 Task: Create a task  Integrate a new online platform for online language exchange , assign it to team member softage.1@softage.net in the project BlueTech and update the status of the task to  Off Track , set the priority of the task to Medium
Action: Mouse moved to (60, 49)
Screenshot: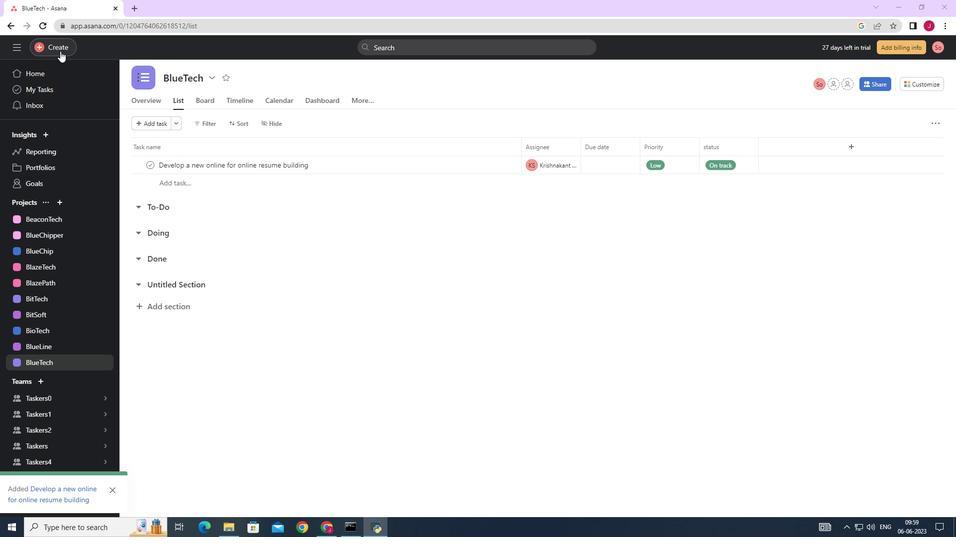 
Action: Mouse pressed left at (60, 49)
Screenshot: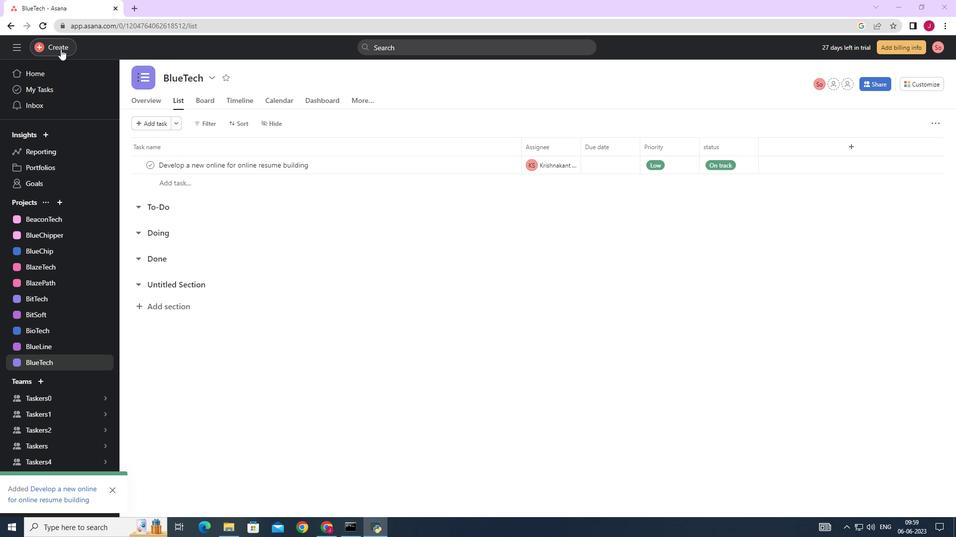 
Action: Mouse moved to (132, 47)
Screenshot: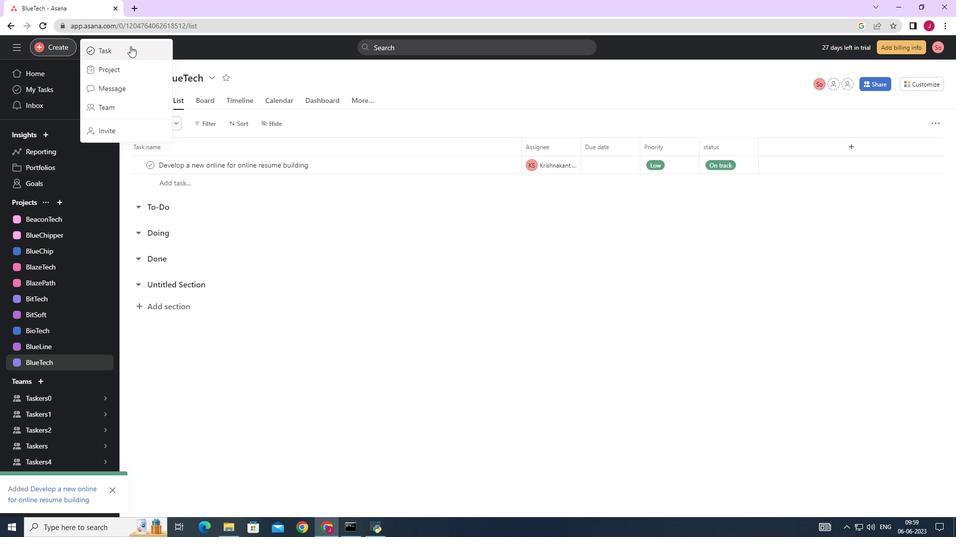 
Action: Mouse pressed left at (132, 47)
Screenshot: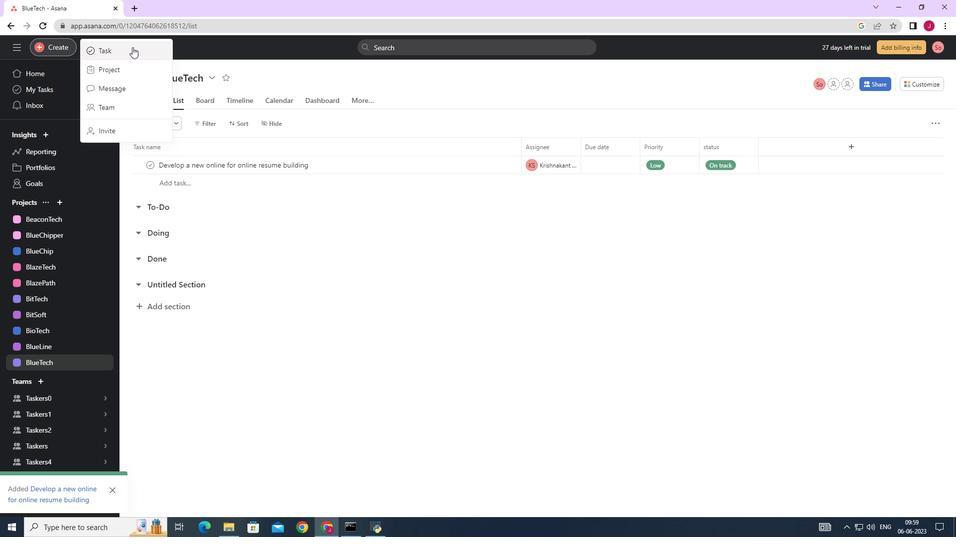 
Action: Mouse moved to (759, 333)
Screenshot: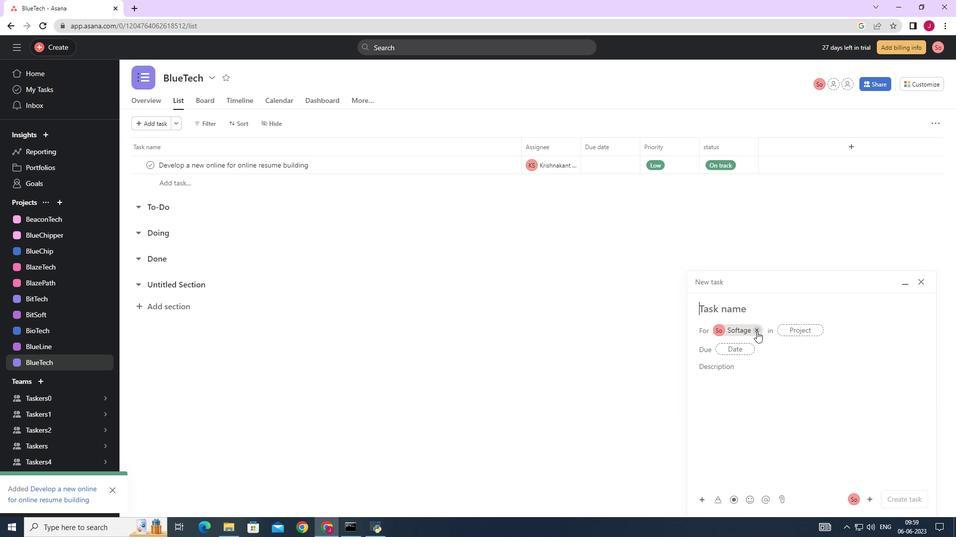 
Action: Mouse pressed left at (759, 333)
Screenshot: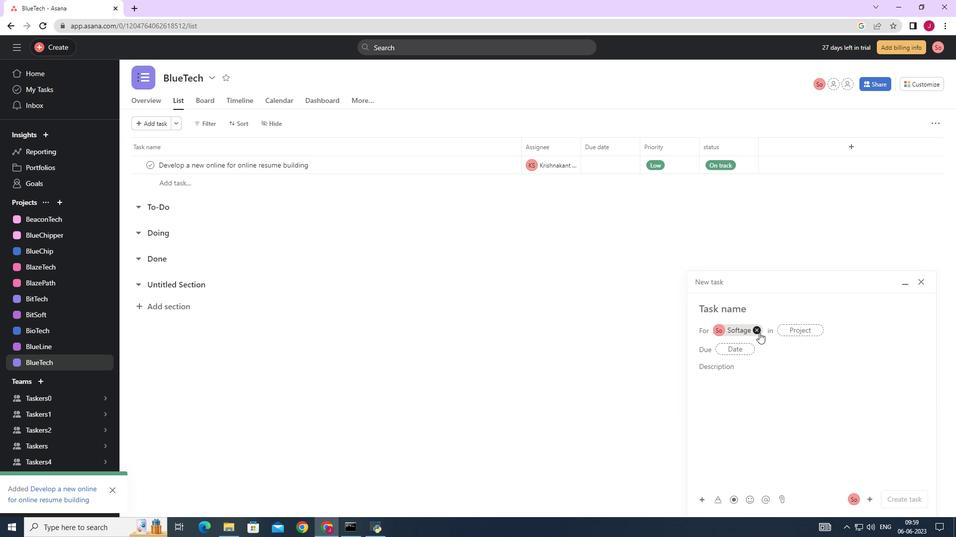 
Action: Mouse moved to (724, 310)
Screenshot: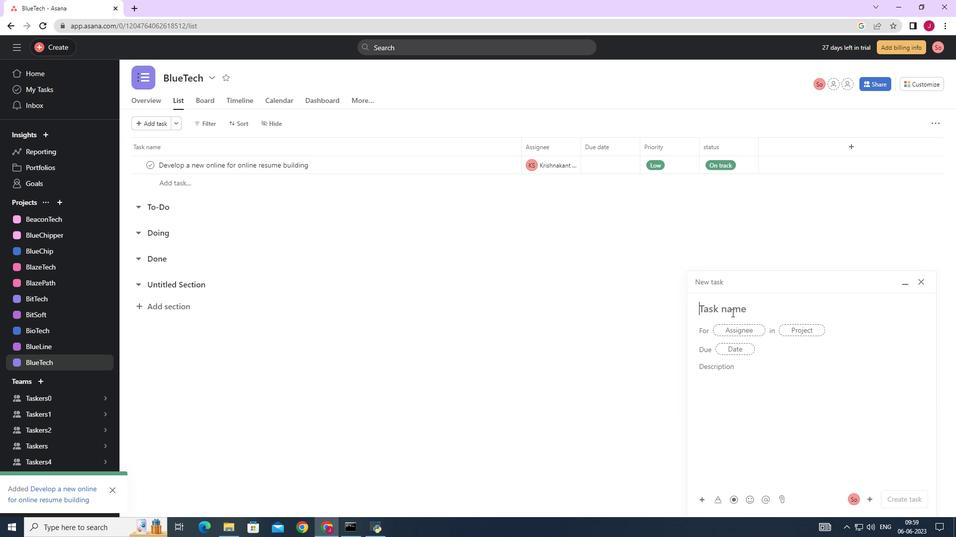
Action: Mouse pressed left at (724, 310)
Screenshot: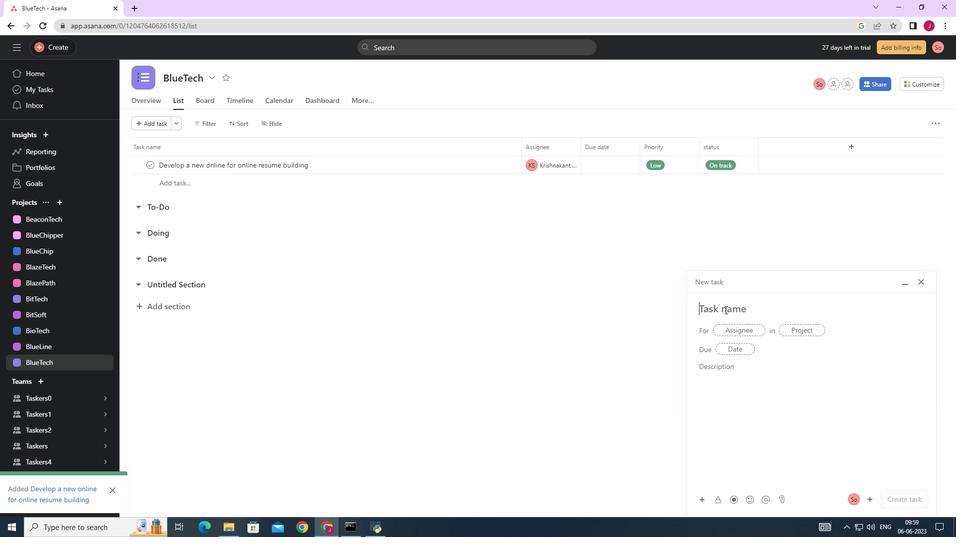 
Action: Key pressed <Key.caps_lock>I<Key.caps_lock>ntegrate<Key.space>a<Key.space>new<Key.space>online<Key.space>platform<Key.space>for<Key.space>online<Key.space>languaf<Key.backspace>ge<Key.space>exchange
Screenshot: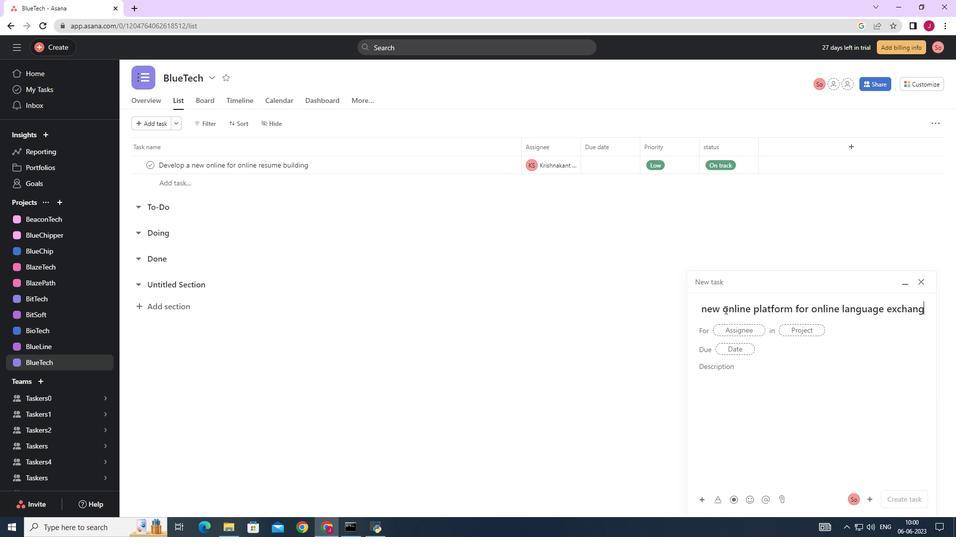 
Action: Mouse moved to (745, 327)
Screenshot: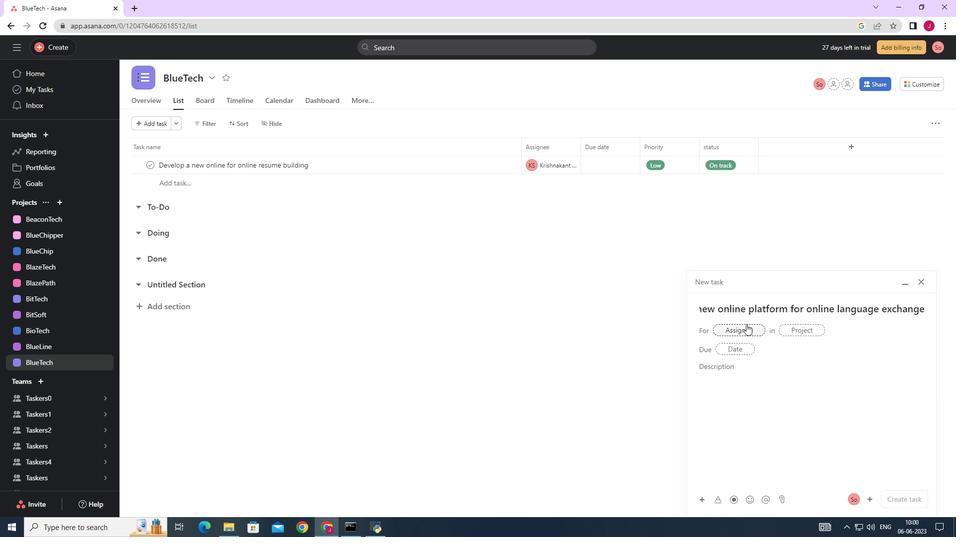 
Action: Mouse pressed left at (745, 327)
Screenshot: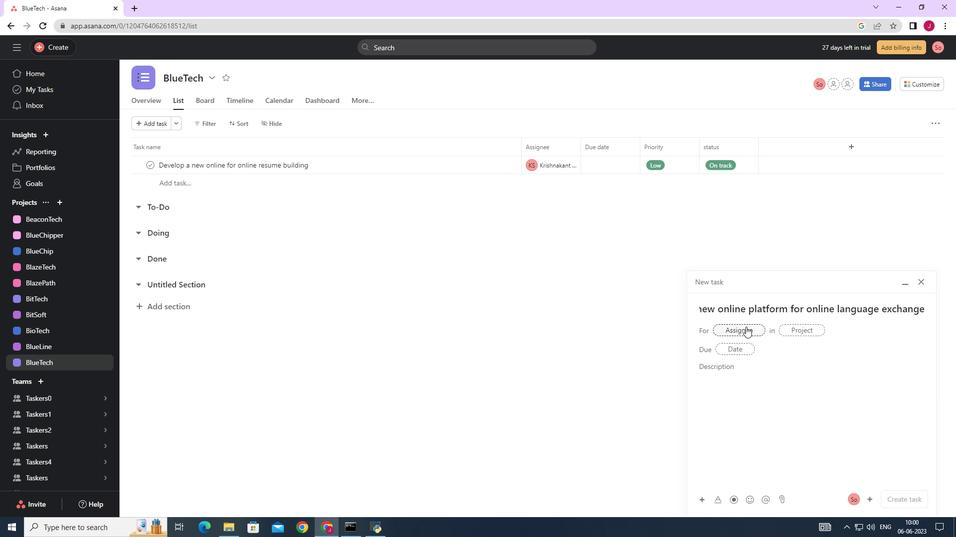 
Action: Mouse moved to (745, 327)
Screenshot: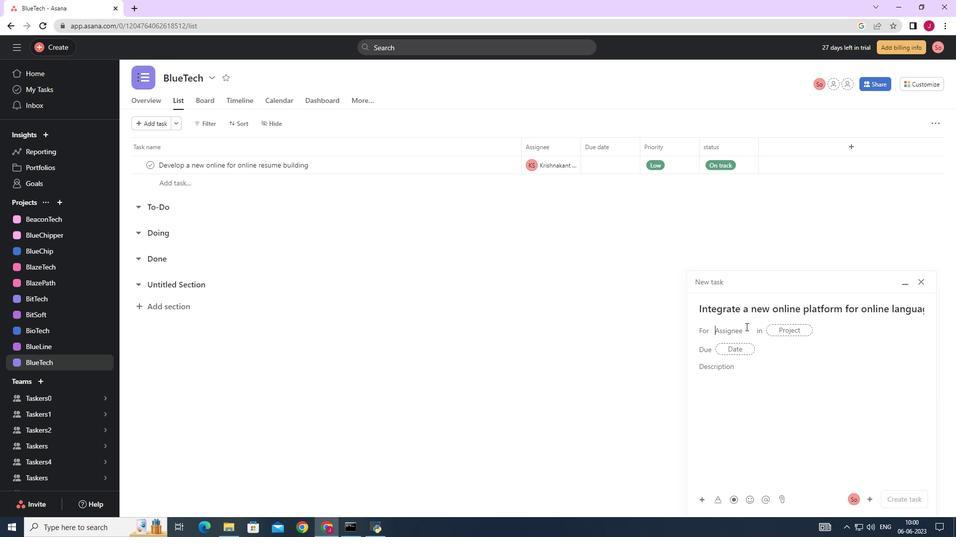 
Action: Key pressed softage.1
Screenshot: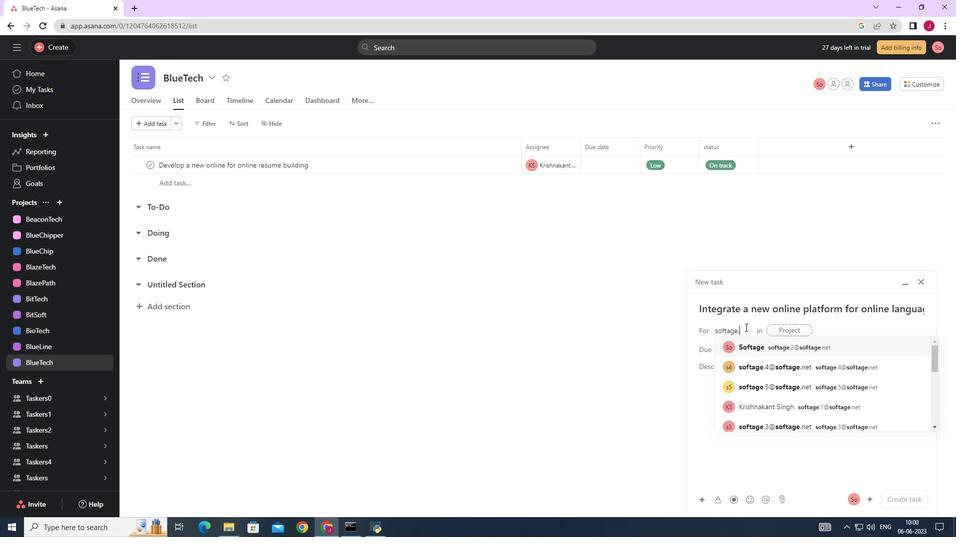 
Action: Mouse moved to (767, 347)
Screenshot: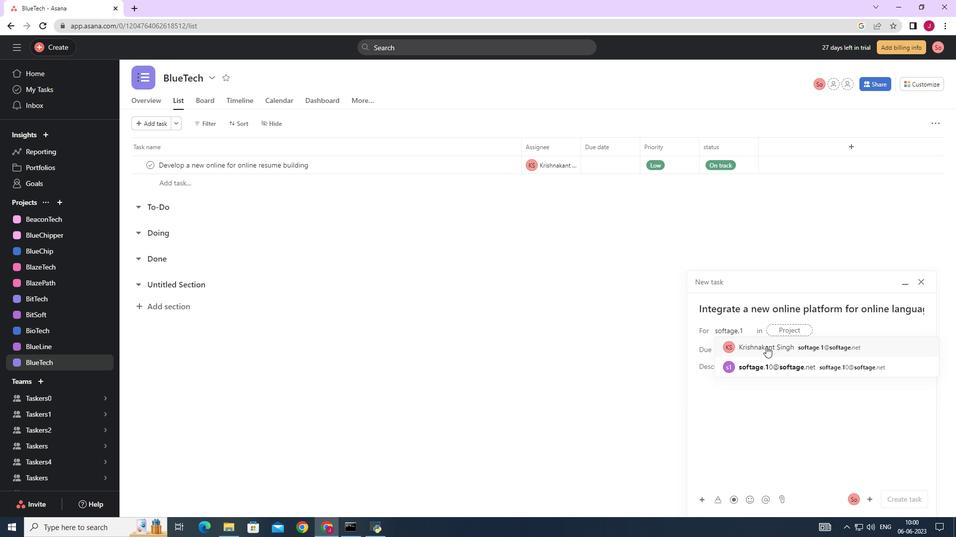 
Action: Mouse pressed left at (767, 347)
Screenshot: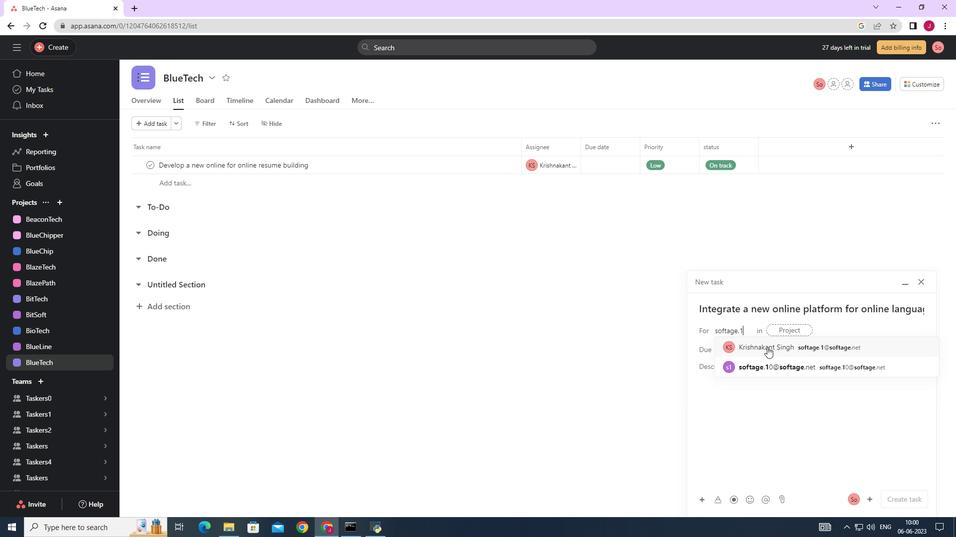 
Action: Mouse moved to (651, 345)
Screenshot: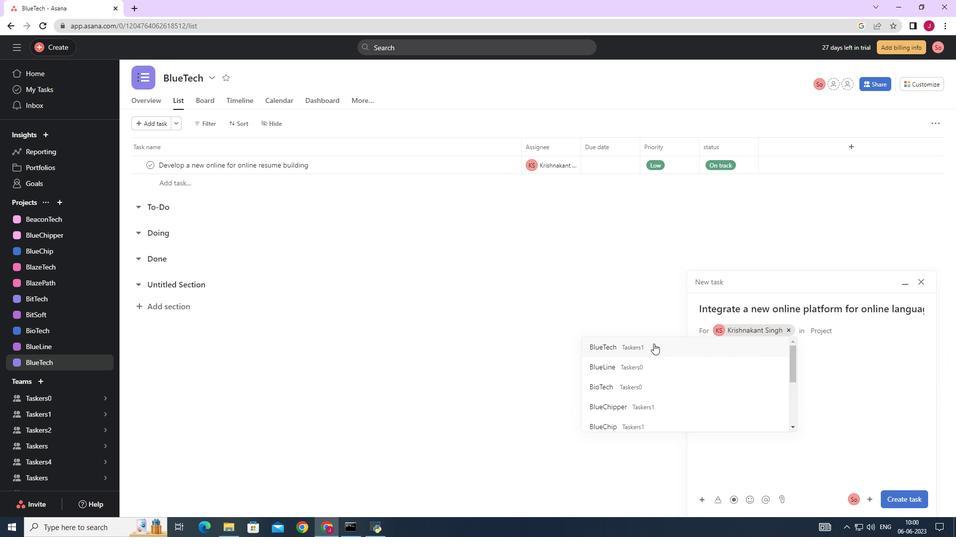 
Action: Mouse pressed left at (651, 345)
Screenshot: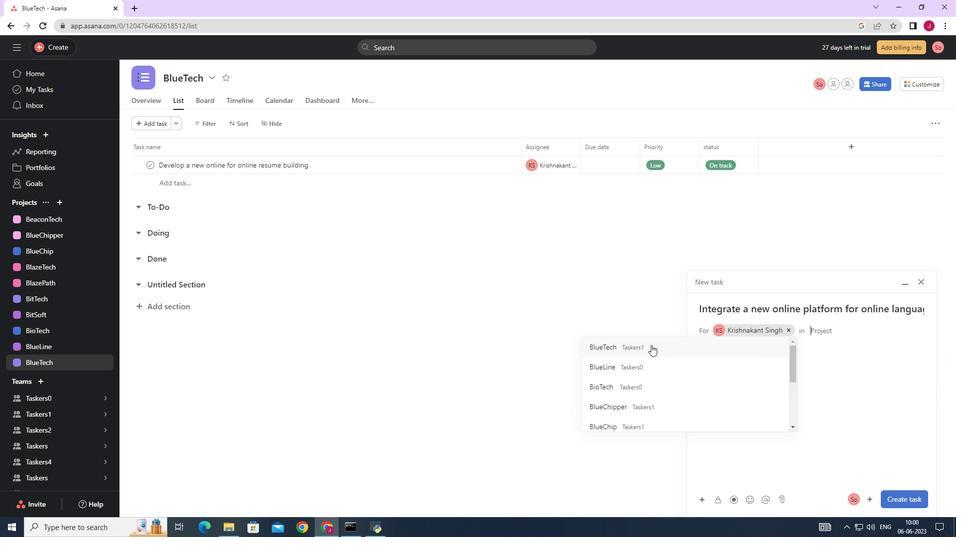 
Action: Mouse moved to (746, 367)
Screenshot: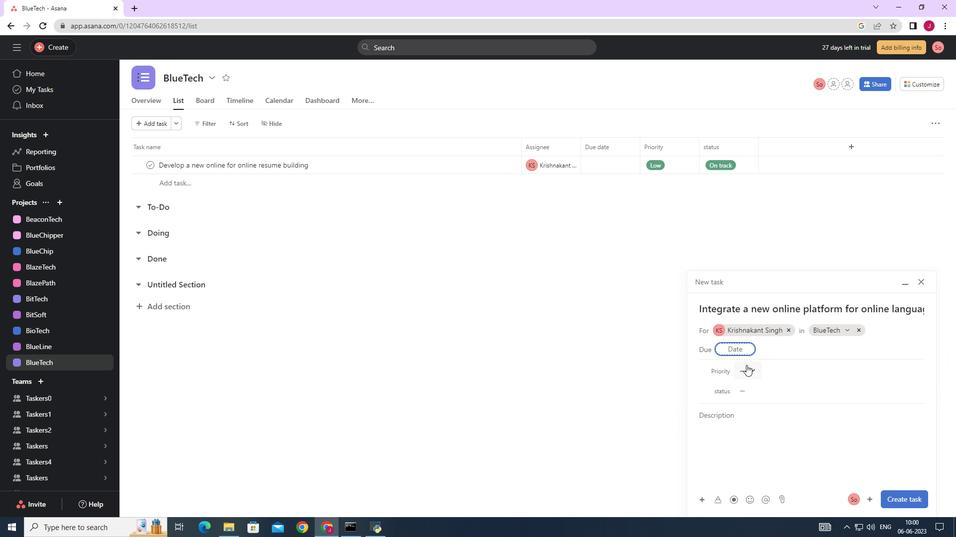 
Action: Mouse pressed left at (746, 367)
Screenshot: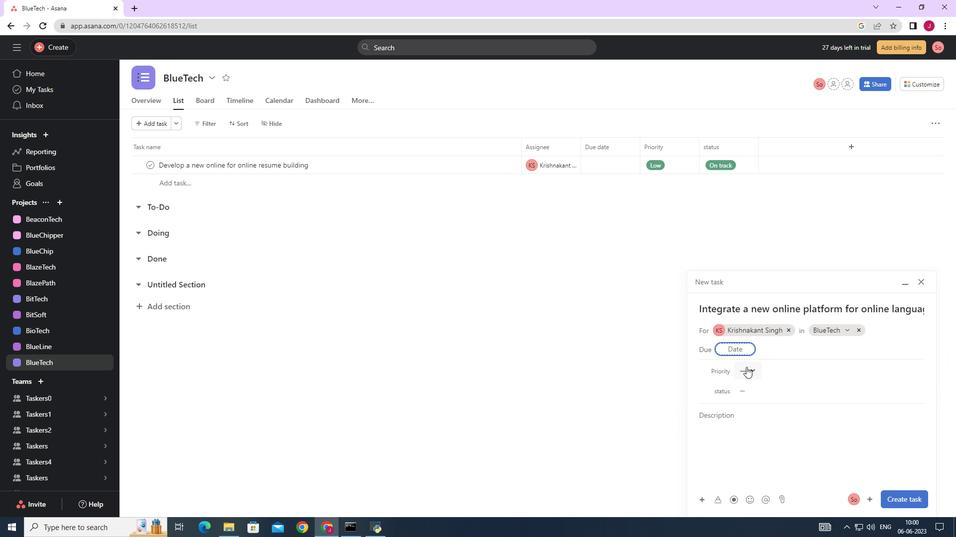 
Action: Mouse moved to (763, 424)
Screenshot: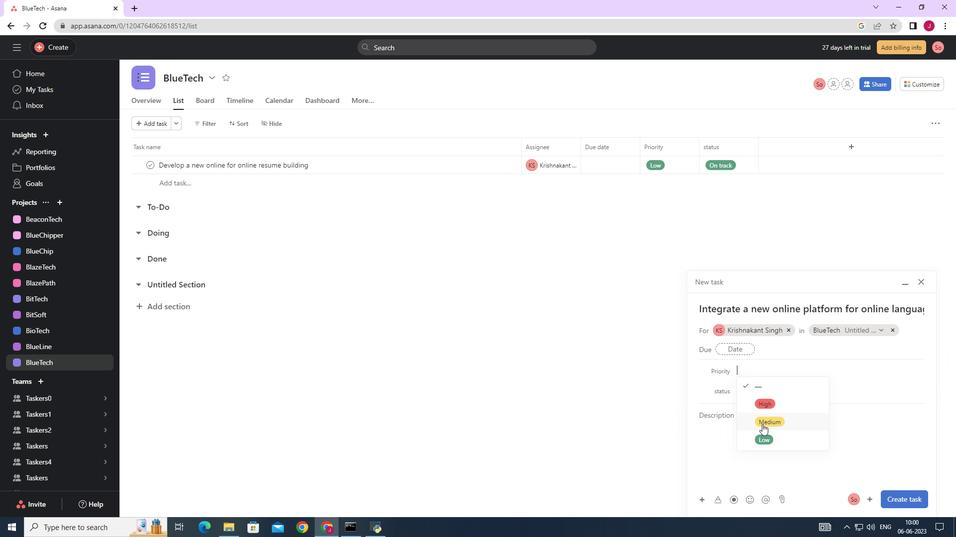 
Action: Mouse pressed left at (763, 424)
Screenshot: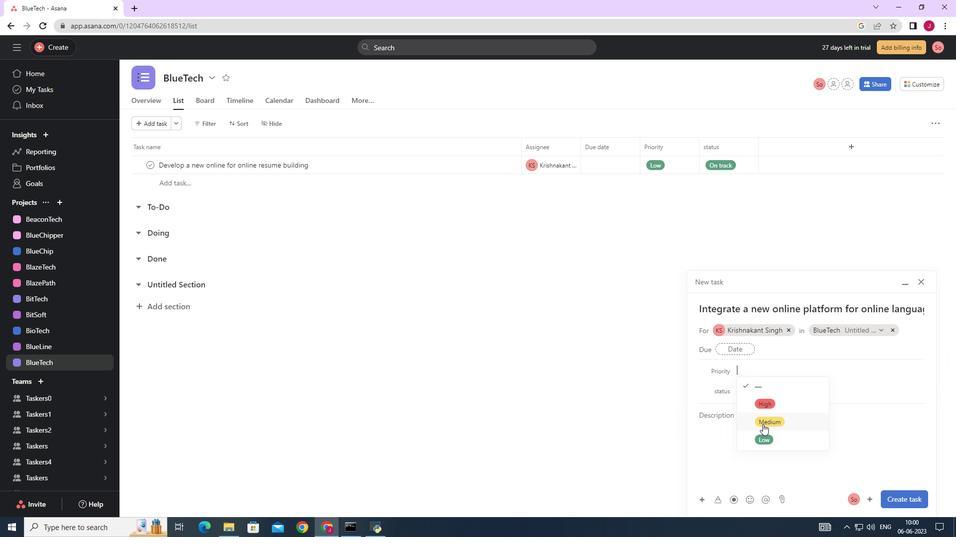
Action: Mouse moved to (755, 386)
Screenshot: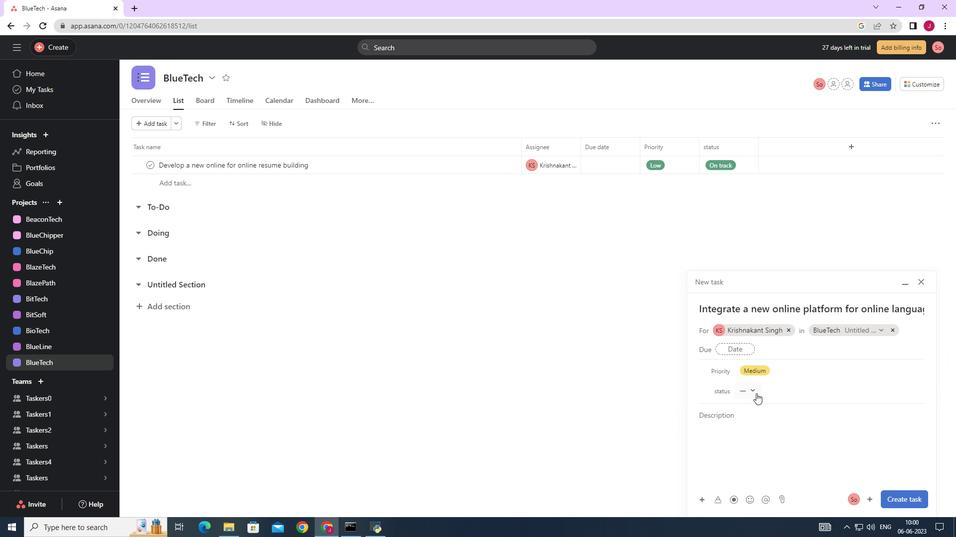 
Action: Mouse pressed left at (755, 386)
Screenshot: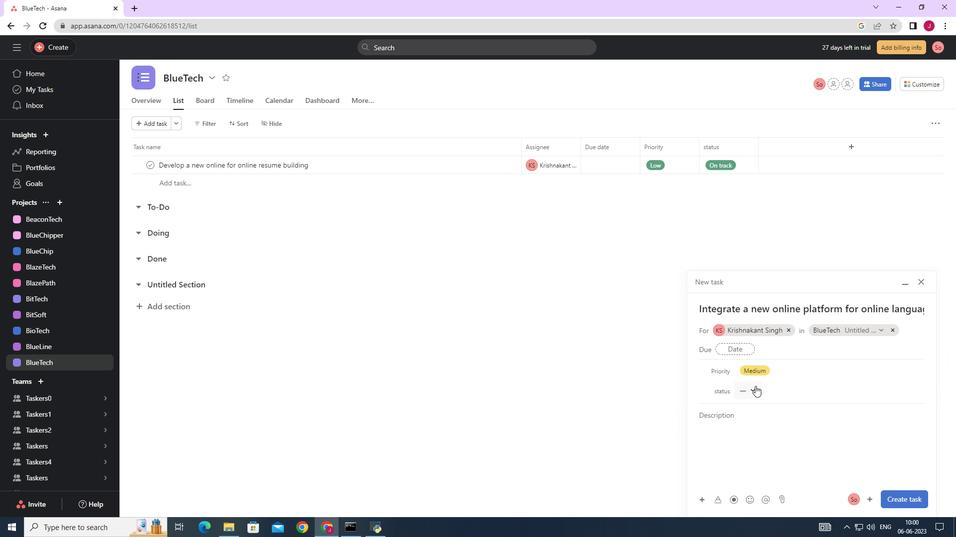 
Action: Mouse moved to (766, 442)
Screenshot: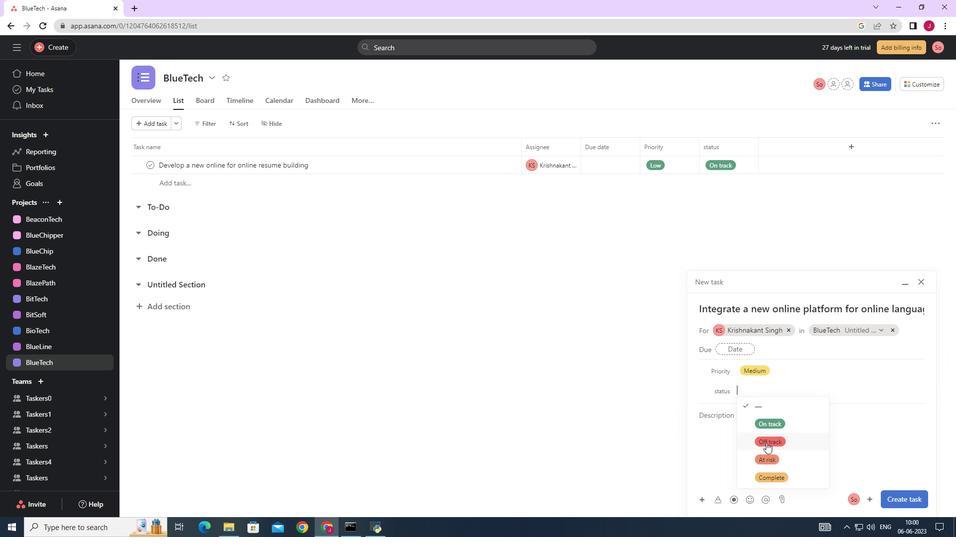 
Action: Mouse pressed left at (766, 442)
Screenshot: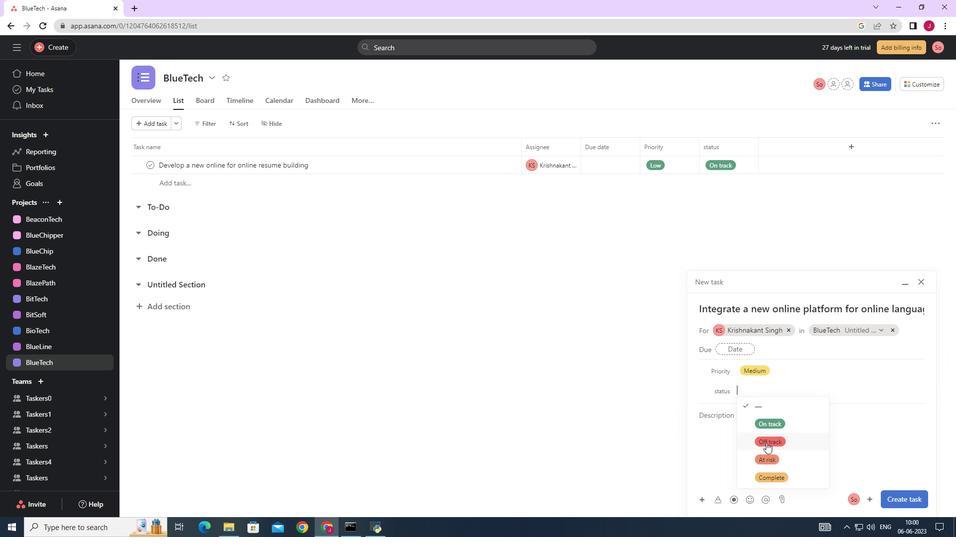 
Action: Mouse moved to (896, 496)
Screenshot: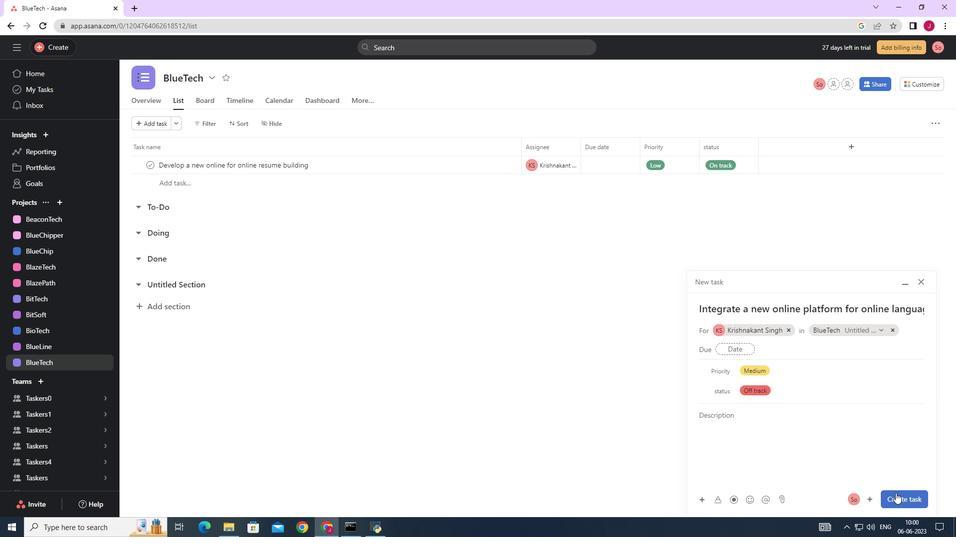 
Action: Mouse pressed left at (896, 496)
Screenshot: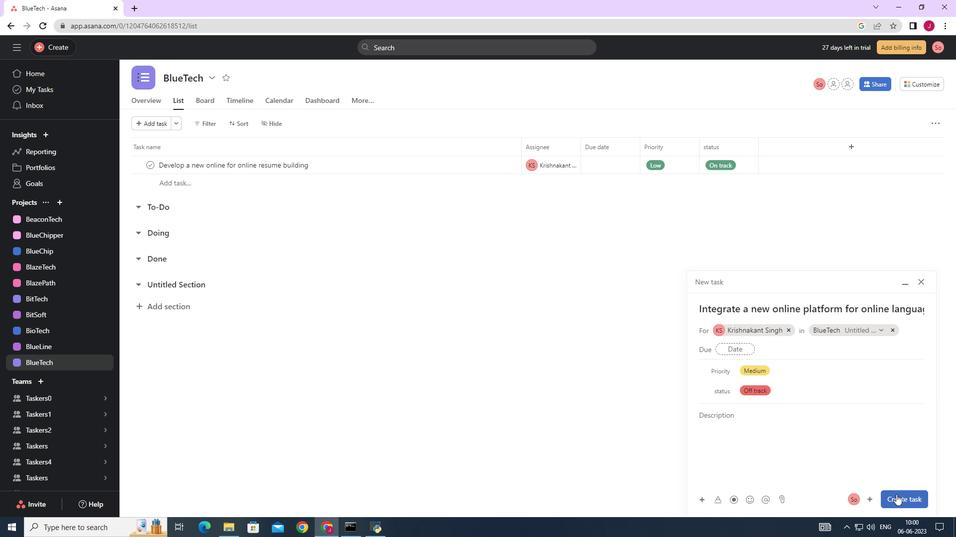
Action: Mouse moved to (746, 389)
Screenshot: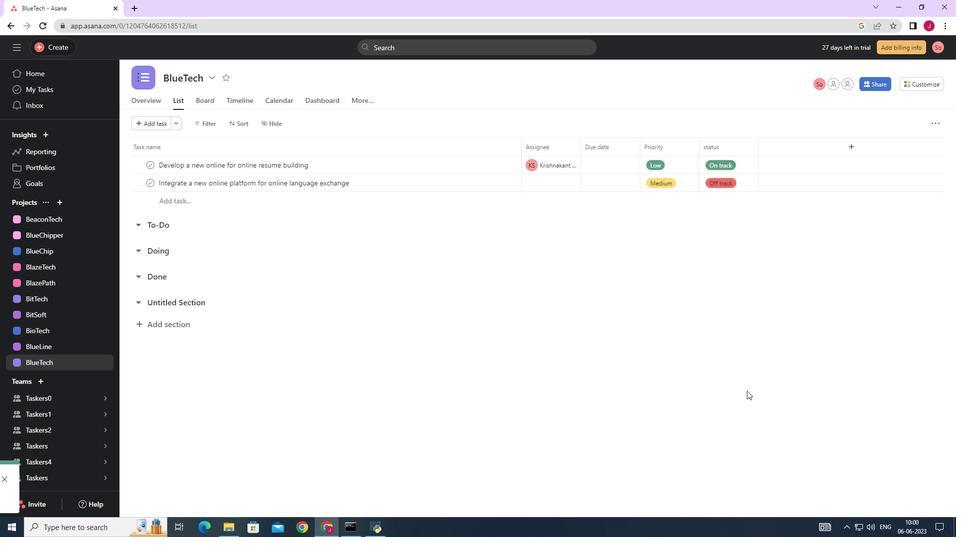
